 Task: Create List Brand Intelligence in Board Sales Pipeline Management Tools to Workspace Inventory Management Software. Create List Brand Metrics in Board Sales Funnel Optimization to Workspace Inventory Management Software. Create List Brand ROI in Board Business Model Business Process Mapping and Optimization to Workspace Inventory Management Software
Action: Mouse moved to (467, 107)
Screenshot: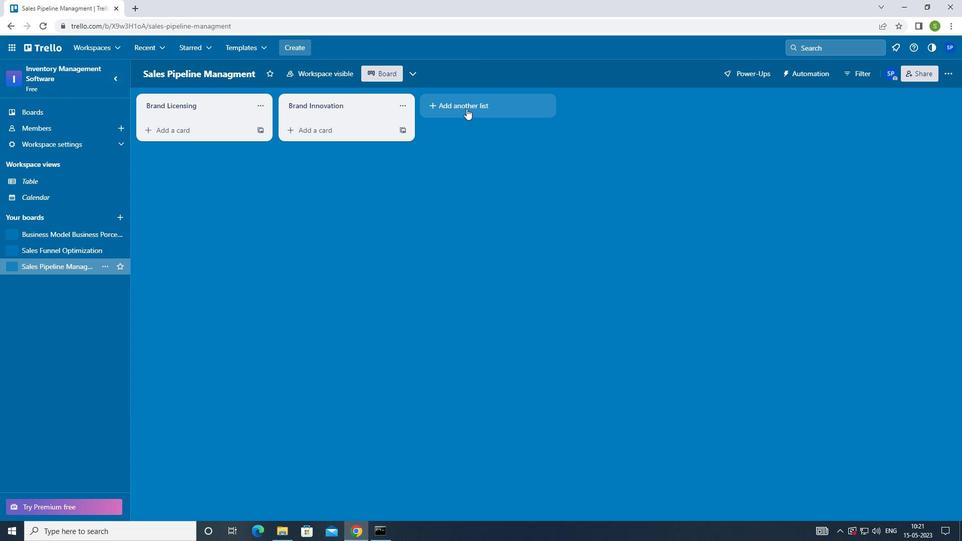 
Action: Mouse pressed left at (467, 107)
Screenshot: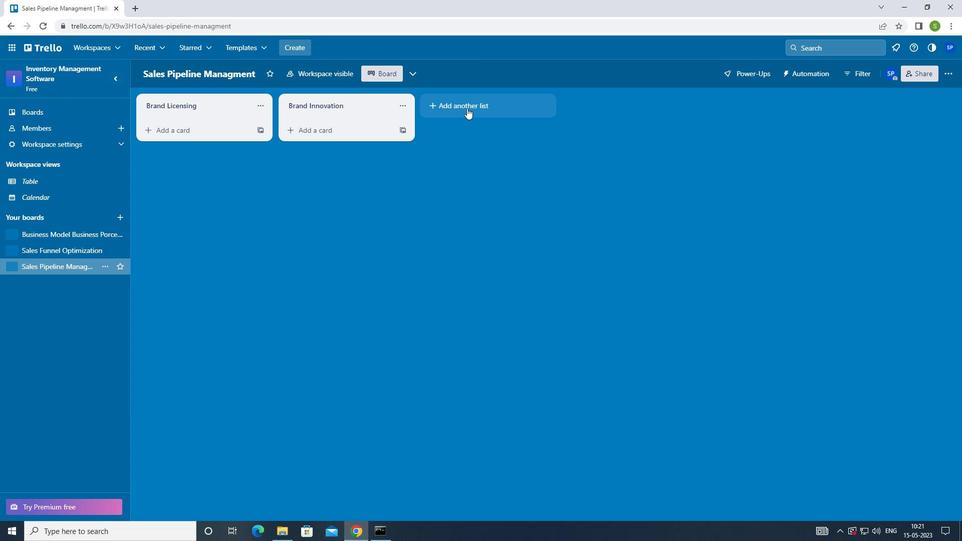 
Action: Mouse moved to (420, 270)
Screenshot: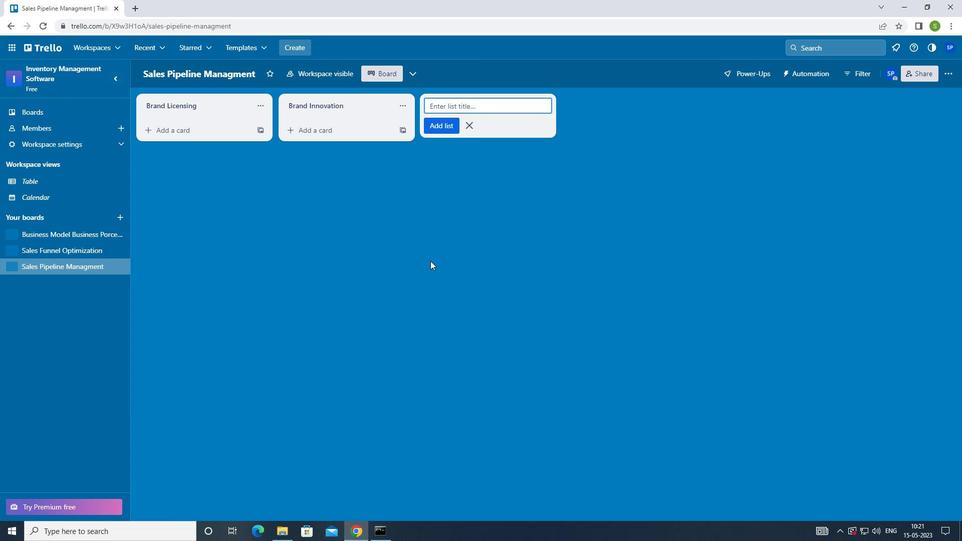 
Action: Key pressed <Key.shift>BRAND<Key.space><Key.shift_r><Key.shift_r><Key.shift_r><Key.shift_r><Key.shift_r><Key.shift_r><Key.shift_r>INTELLIGENCE<Key.enter>
Screenshot: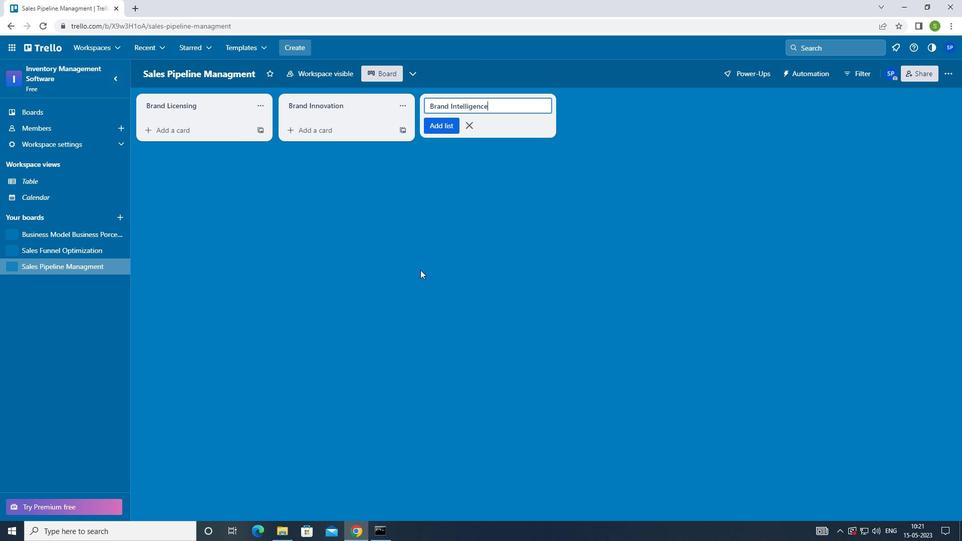 
Action: Mouse moved to (42, 250)
Screenshot: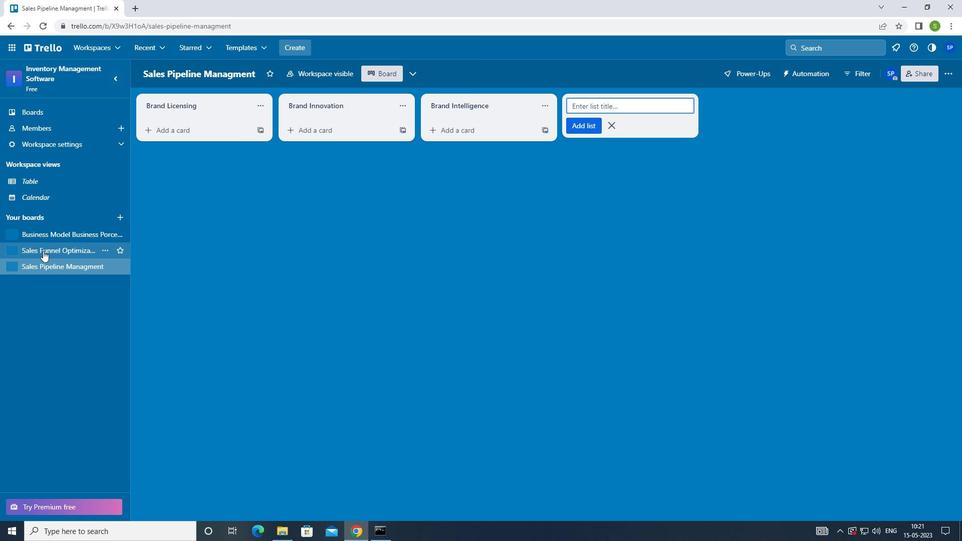 
Action: Mouse pressed left at (42, 250)
Screenshot: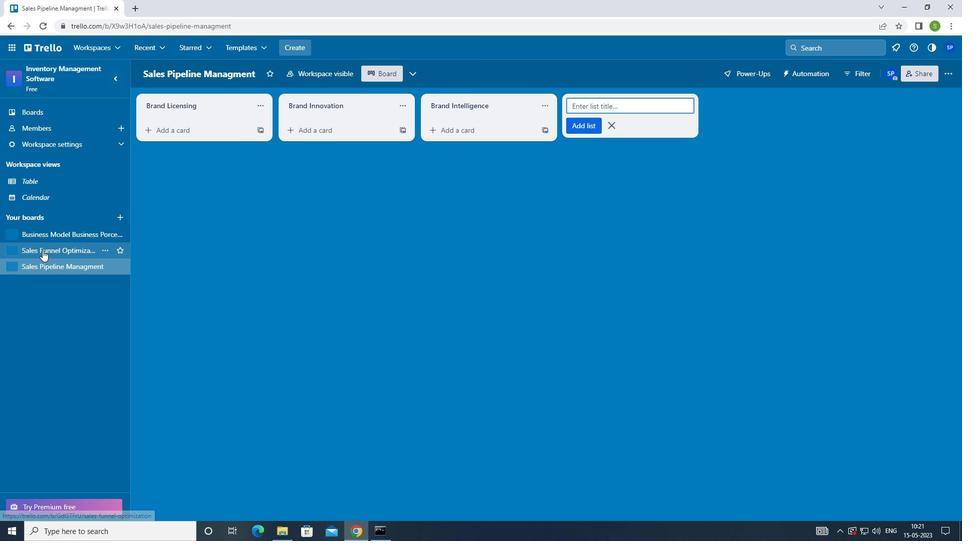 
Action: Mouse moved to (442, 106)
Screenshot: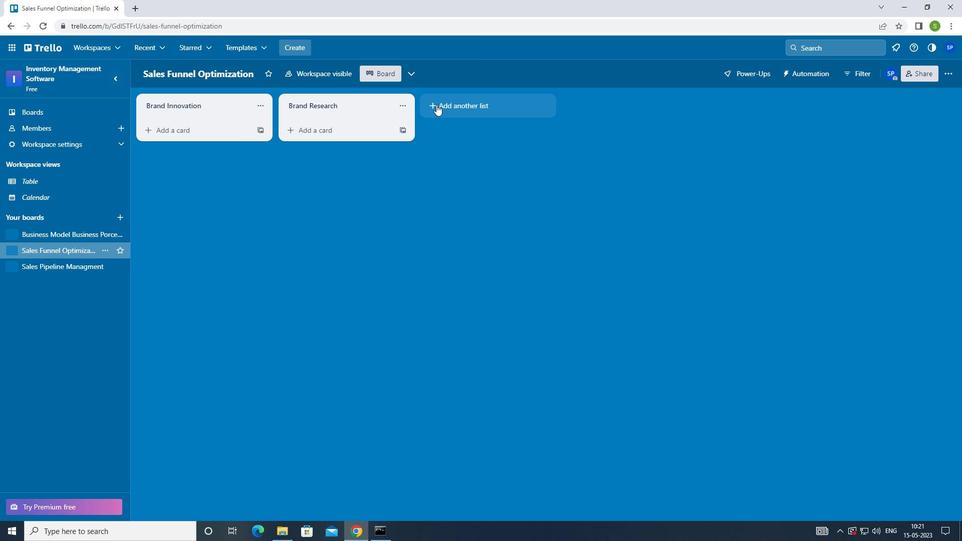 
Action: Mouse pressed left at (442, 106)
Screenshot: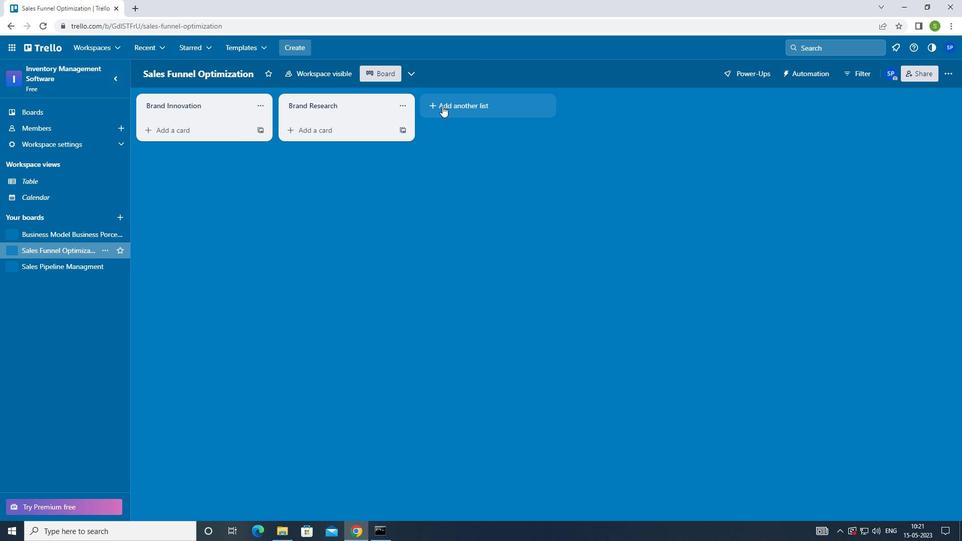 
Action: Mouse moved to (428, 260)
Screenshot: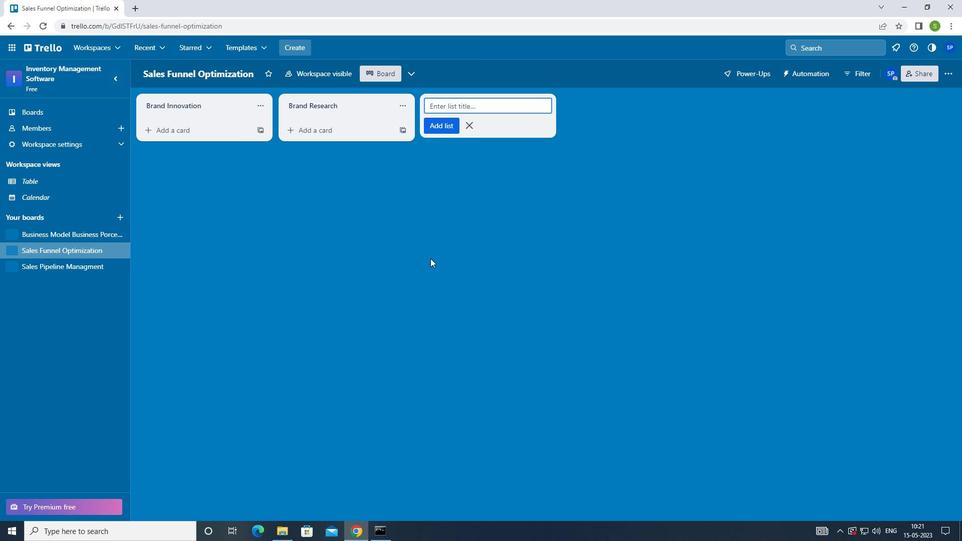 
Action: Key pressed <Key.shift>BRAND<Key.space><Key.shift_r>M
Screenshot: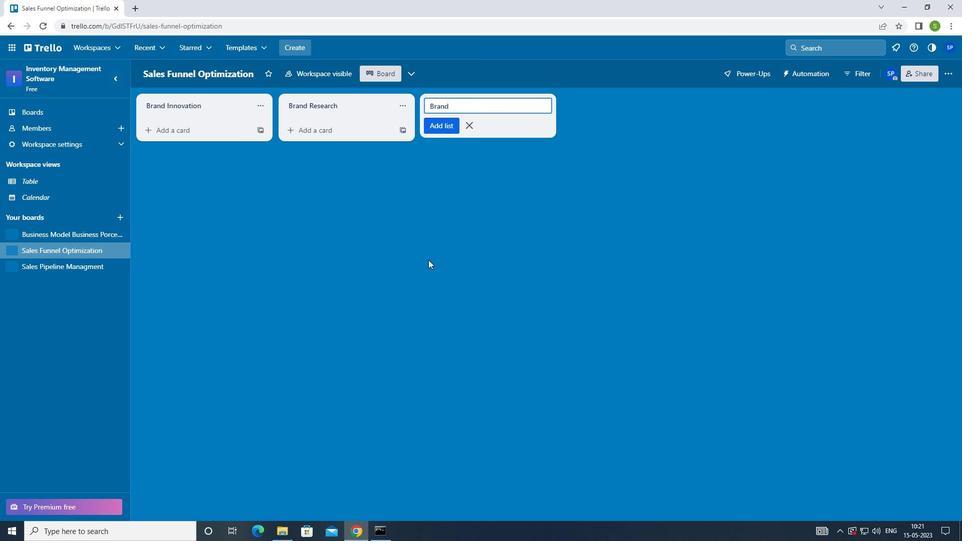 
Action: Mouse moved to (428, 260)
Screenshot: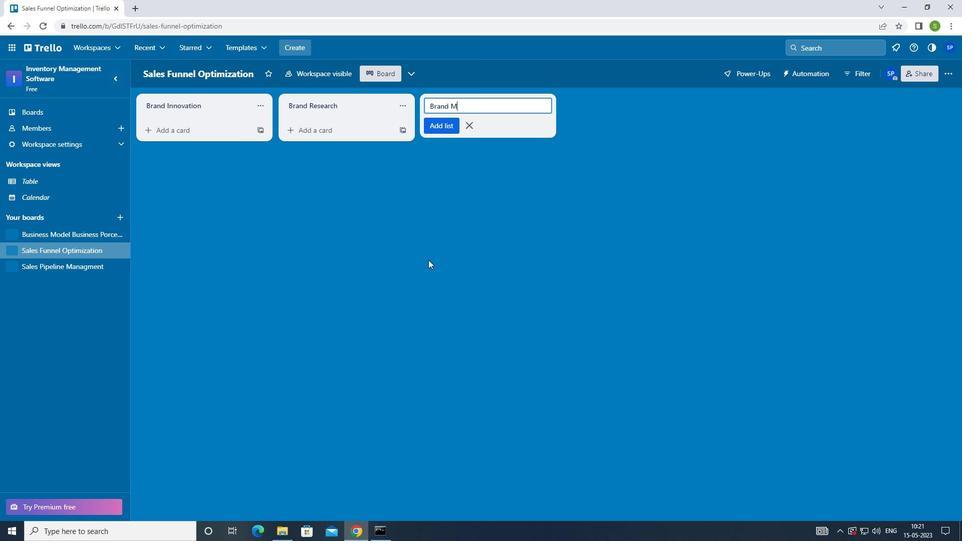 
Action: Key pressed ETRICS<Key.enter>
Screenshot: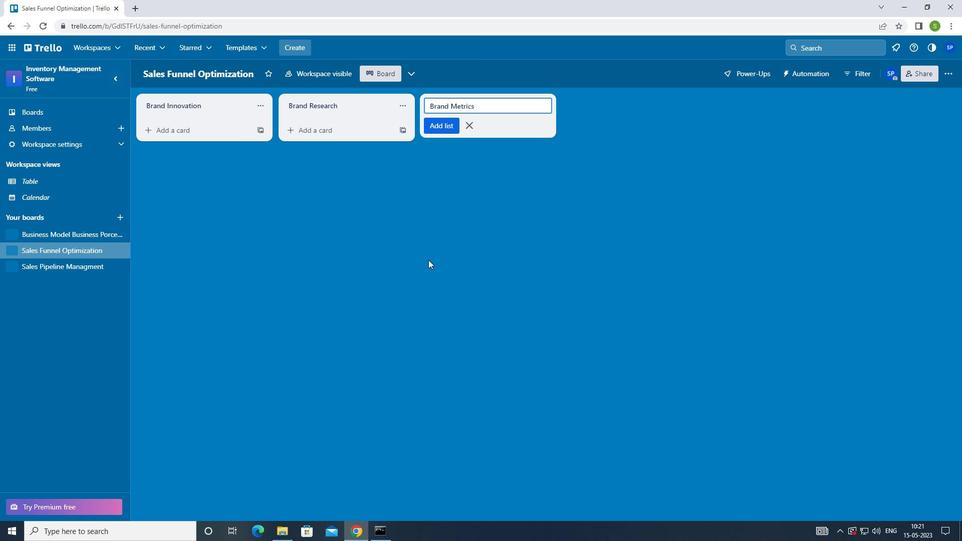 
Action: Mouse moved to (63, 233)
Screenshot: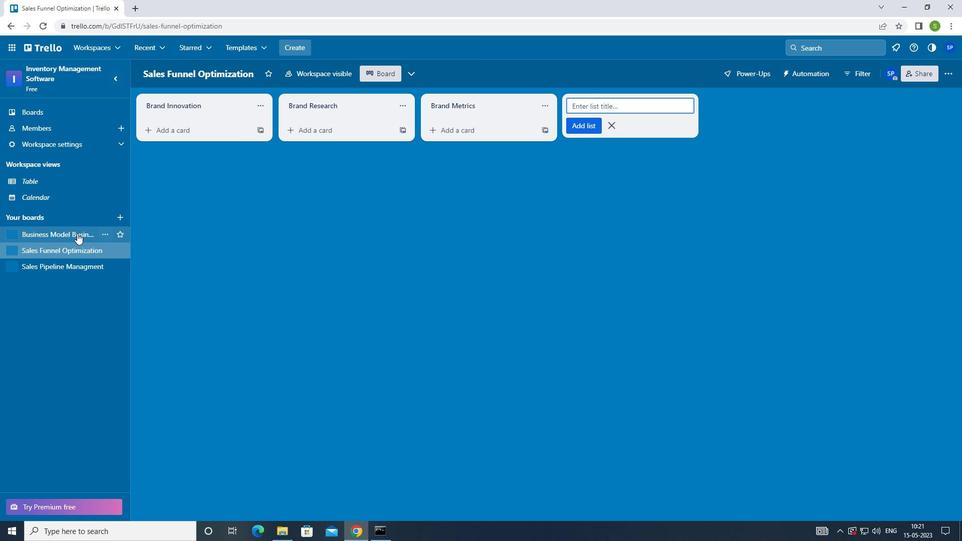 
Action: Mouse pressed left at (63, 233)
Screenshot: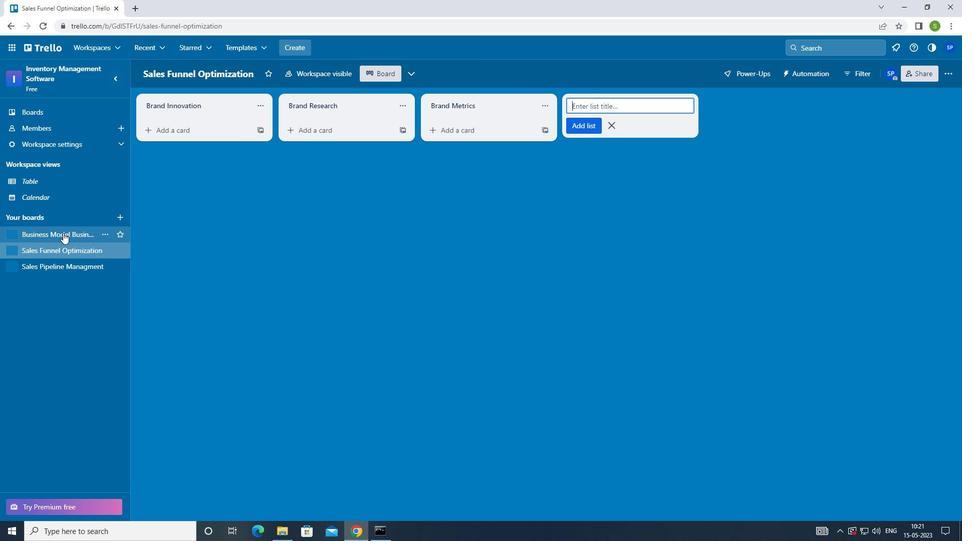 
Action: Mouse moved to (464, 111)
Screenshot: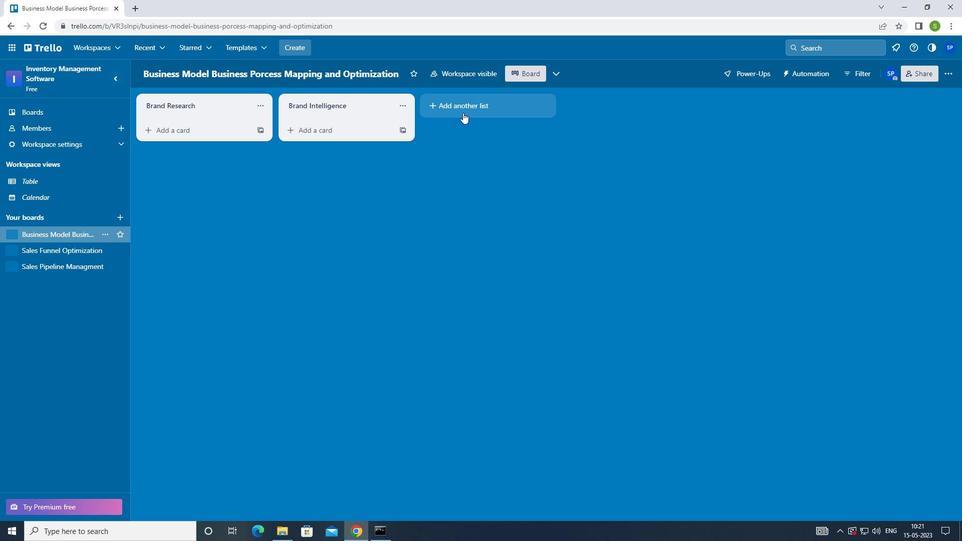 
Action: Mouse pressed left at (464, 111)
Screenshot: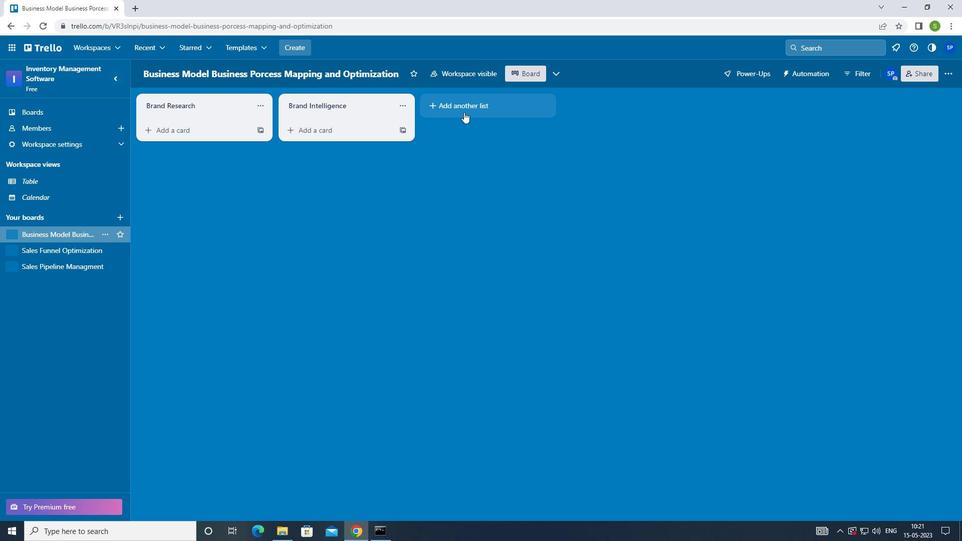 
Action: Mouse moved to (382, 238)
Screenshot: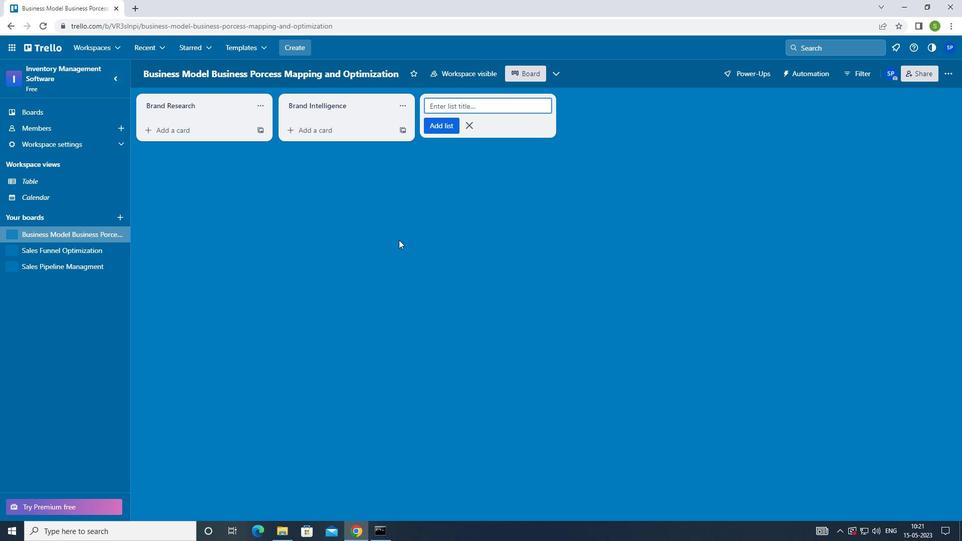 
Action: Key pressed <Key.shift>BRAND<Key.space><Key.shift>R<Key.shift_r>OI<Key.enter><Key.f8>
Screenshot: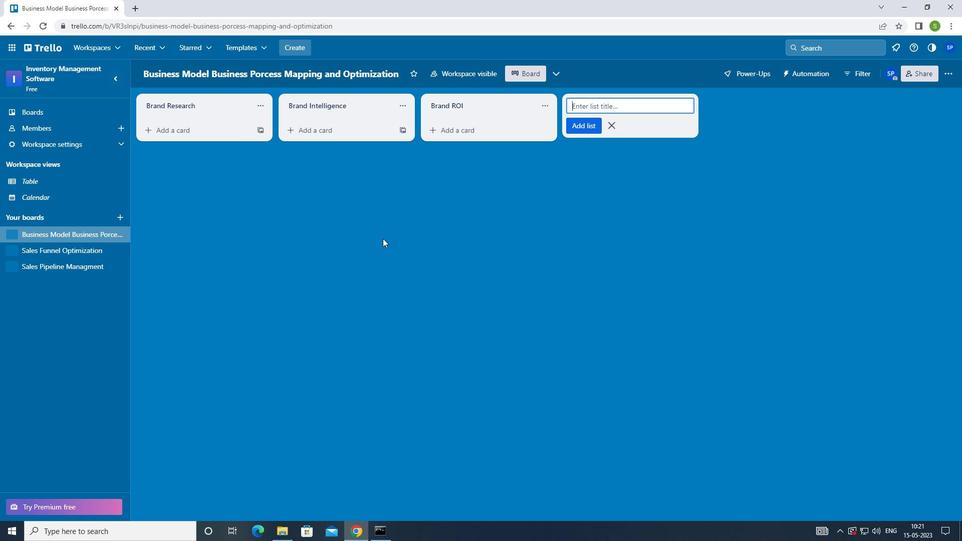 
